Task: Create New Employee with Employee Name: Benjamin Adams, Address Line1: 7890 Ivy Avenue, Address Line2: Grandville, Address Line3:  MI 49418, Cell Number: 304-469-0514
Action: Mouse moved to (163, 23)
Screenshot: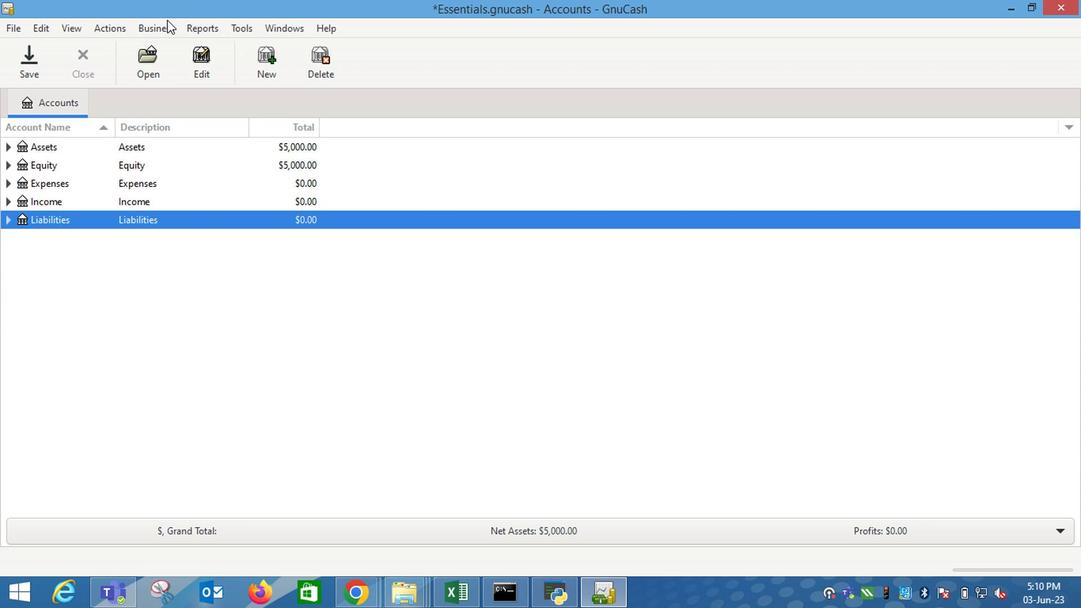 
Action: Mouse pressed left at (163, 23)
Screenshot: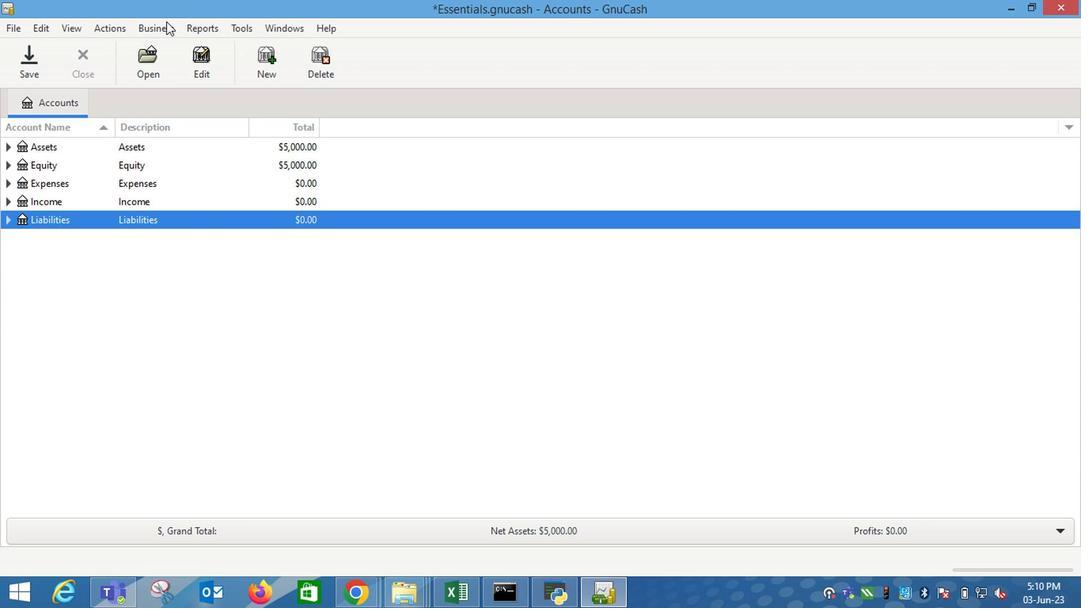 
Action: Mouse moved to (335, 109)
Screenshot: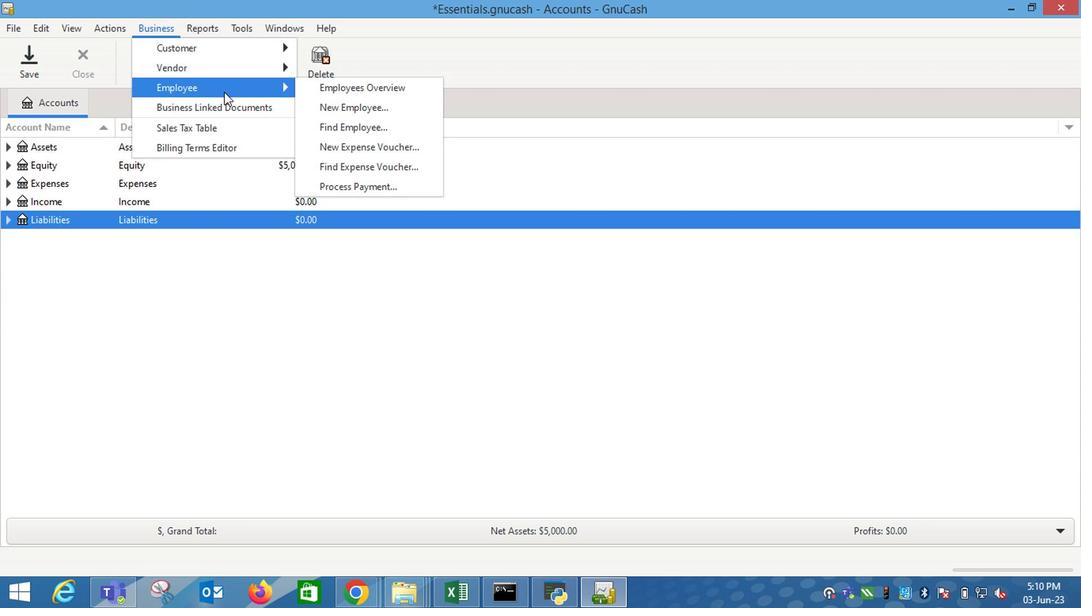 
Action: Mouse pressed left at (335, 109)
Screenshot: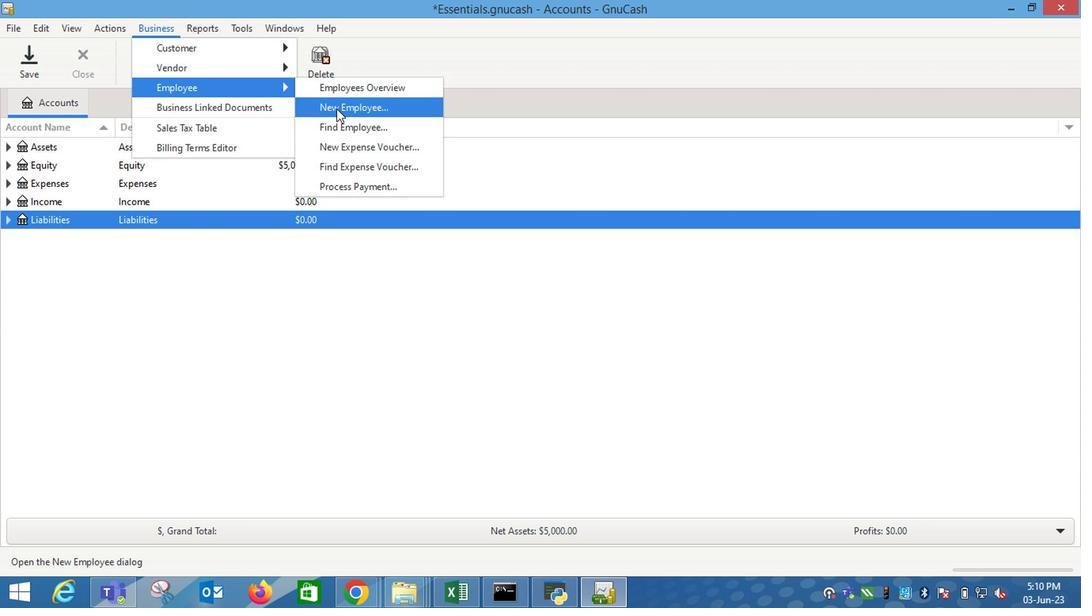 
Action: Mouse moved to (482, 244)
Screenshot: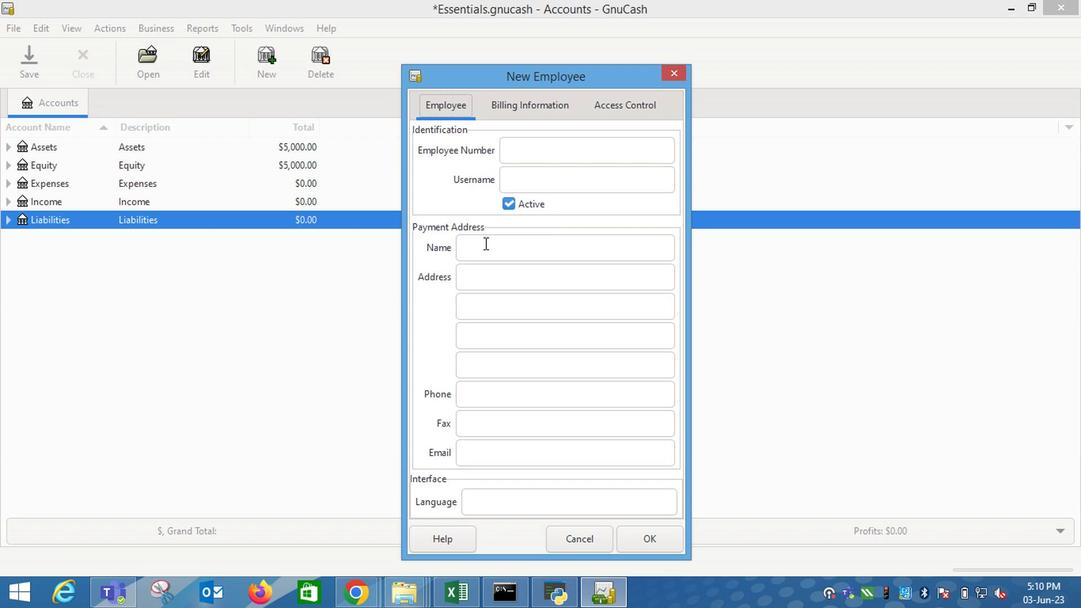 
Action: Mouse pressed left at (482, 244)
Screenshot: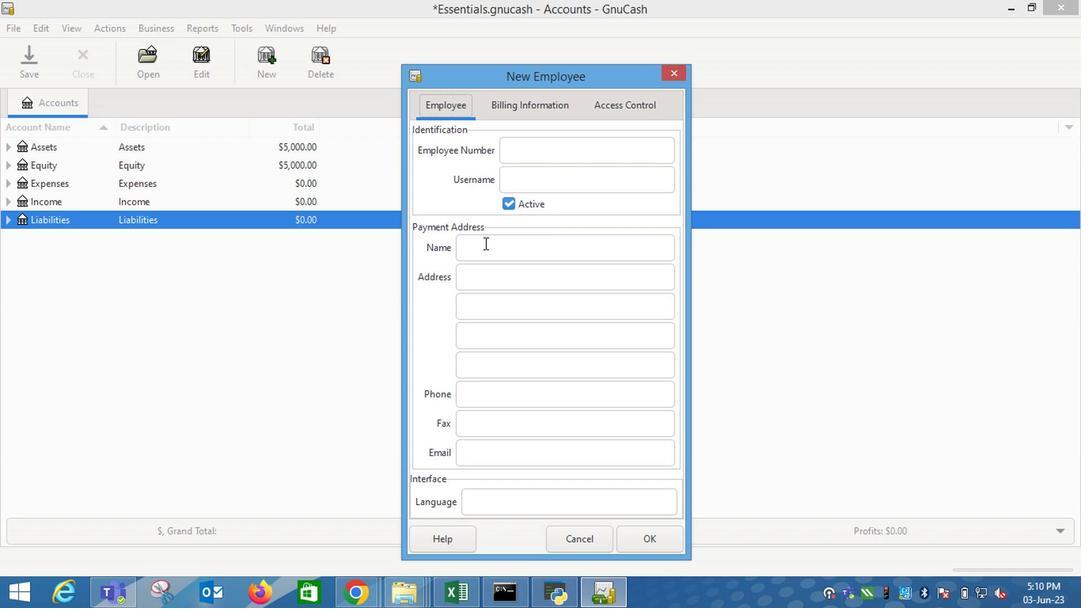 
Action: Mouse moved to (919, 250)
Screenshot: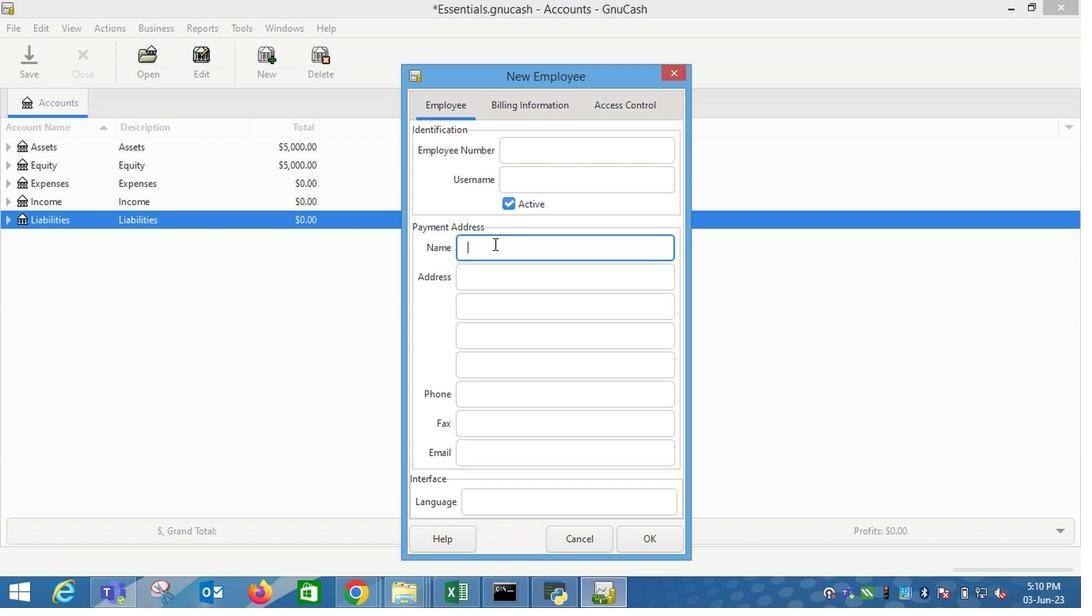 
Action: Key pressed <Key.shift_r>Benjamin<Key.space><Key.shift_r>Adams<Key.tab>7890<Key.space><Key.shift_r>Ivy<Key.space><Key.shift_r>Avenue<Key.tab><Key.shift_r>Grandville<Key.tab><Key.shift_r>MI<Key.space>49418<Key.tab><Key.tab>304-469-0514
Screenshot: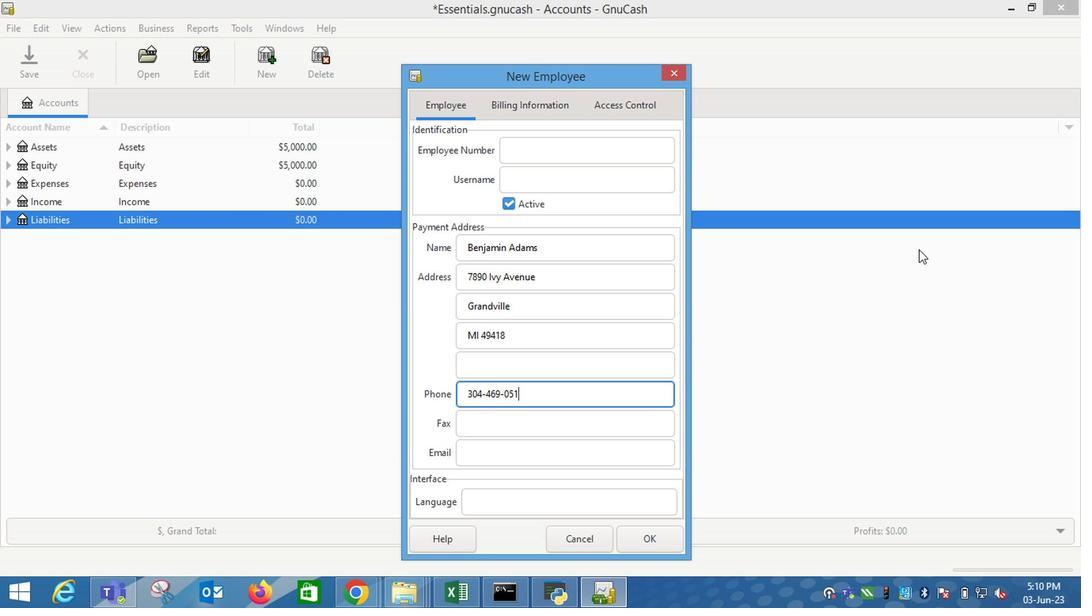 
Action: Mouse moved to (536, 108)
Screenshot: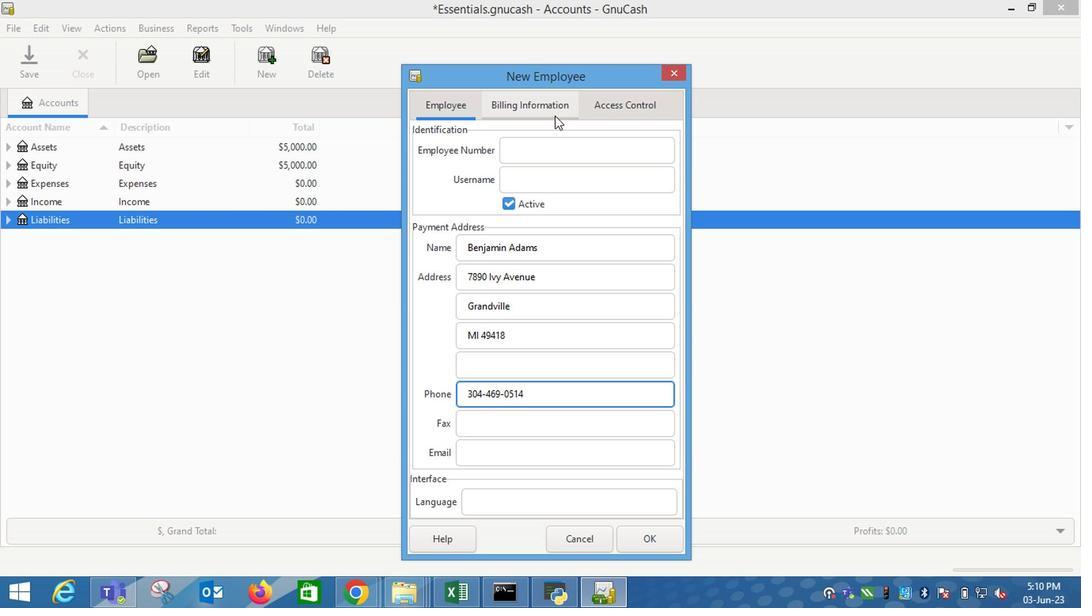 
Action: Mouse pressed left at (536, 108)
Screenshot: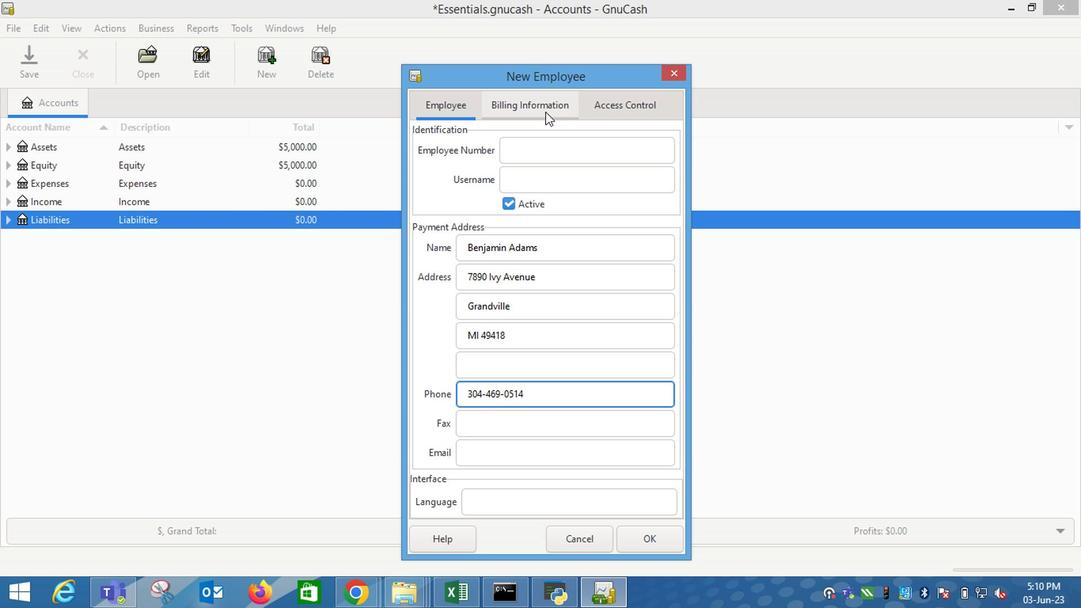 
Action: Mouse moved to (647, 540)
Screenshot: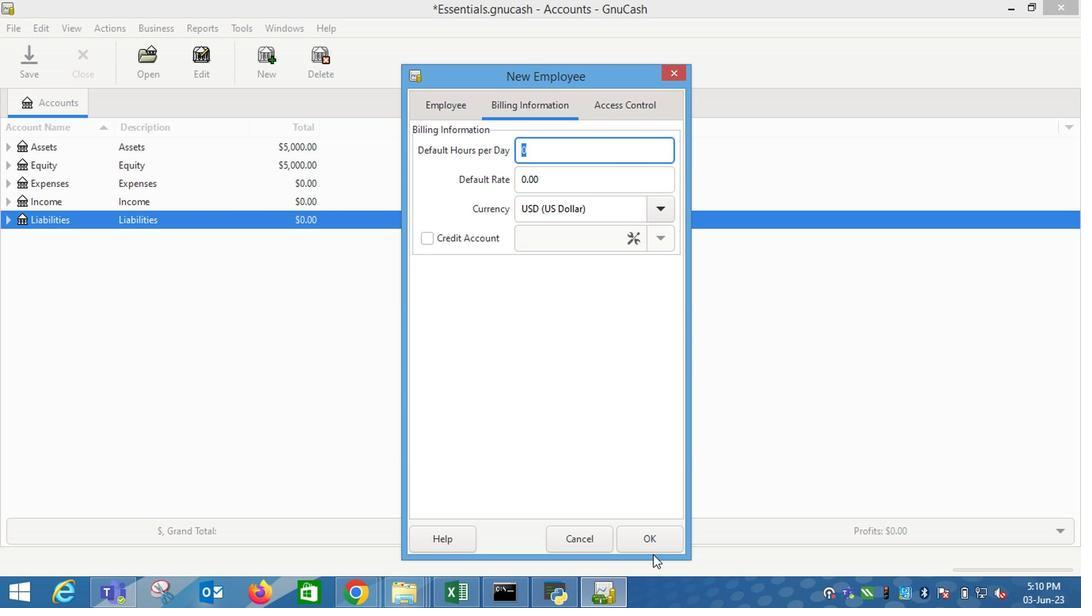 
Action: Mouse pressed left at (647, 540)
Screenshot: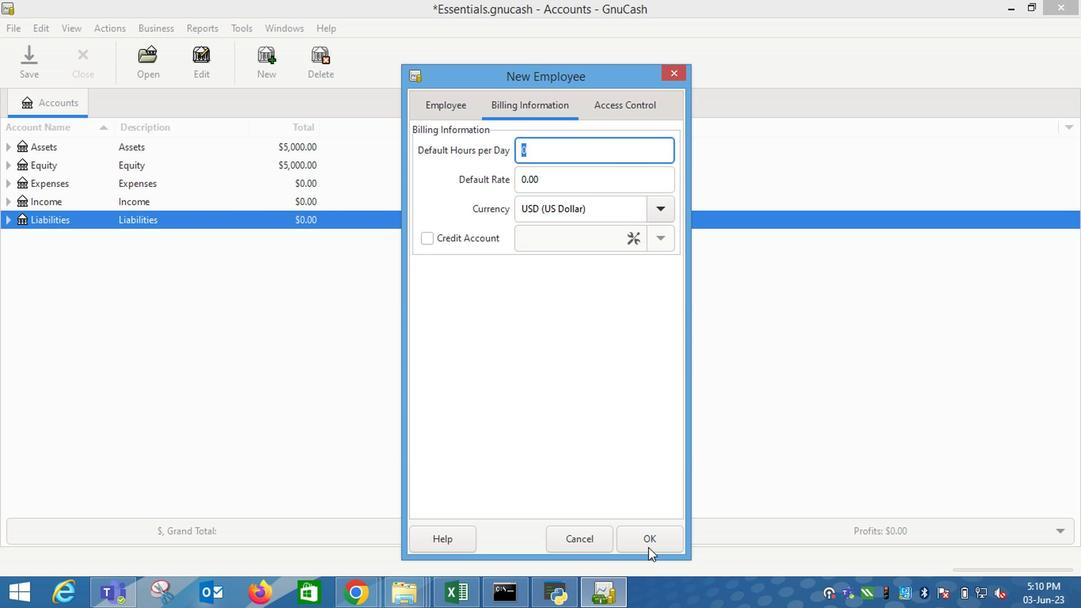 
